 Task: Reply to email with the signature Anna Garcia with the subject 'Request for a meeting' from softage.1@softage.net with the message 'I would like to schedule a call to discuss the progress of the new product development.'
Action: Mouse moved to (797, 204)
Screenshot: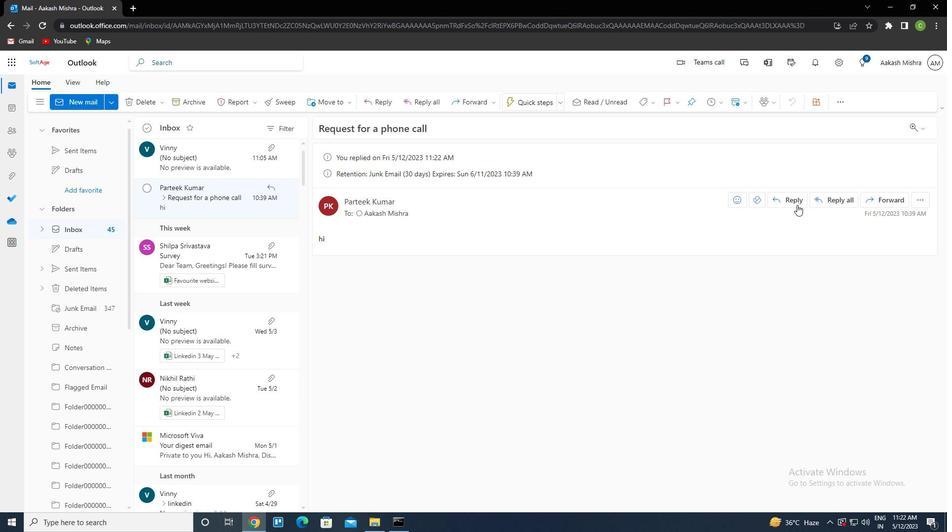 
Action: Mouse pressed left at (797, 204)
Screenshot: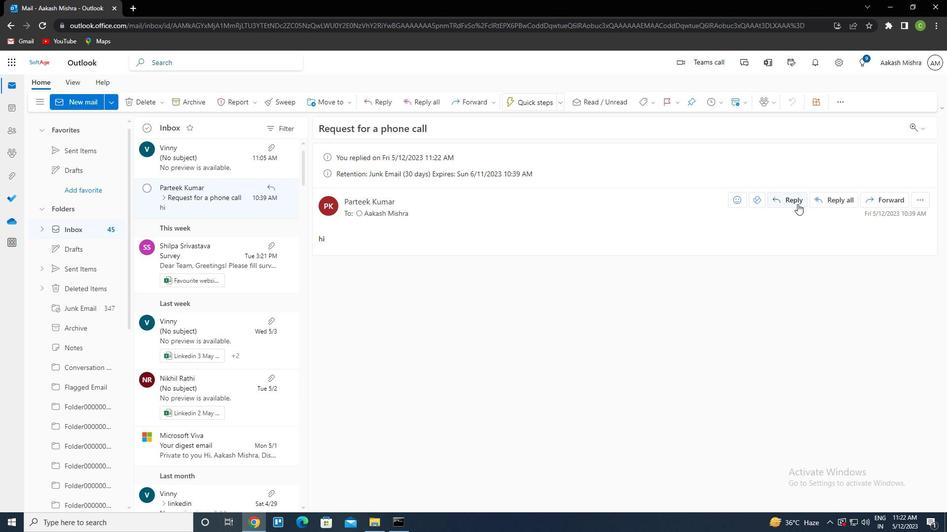 
Action: Mouse moved to (634, 98)
Screenshot: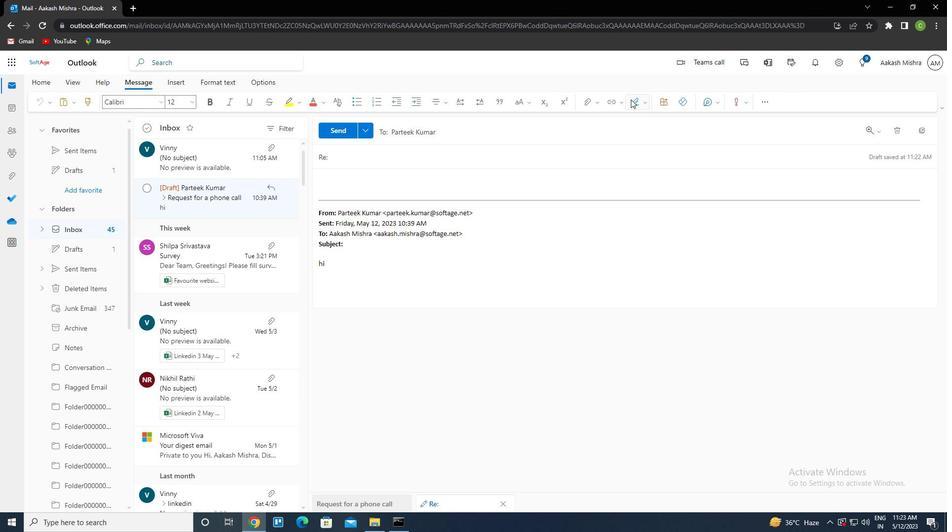 
Action: Mouse pressed left at (634, 98)
Screenshot: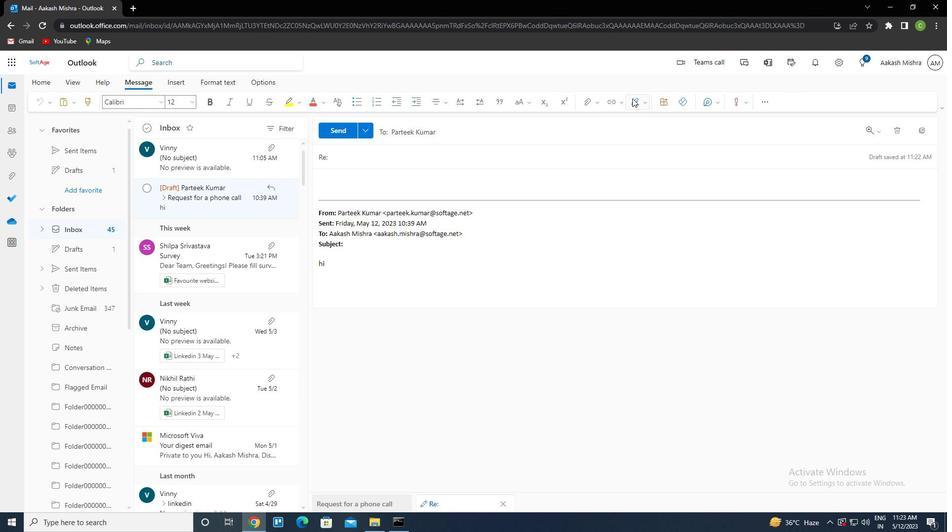
Action: Mouse moved to (609, 320)
Screenshot: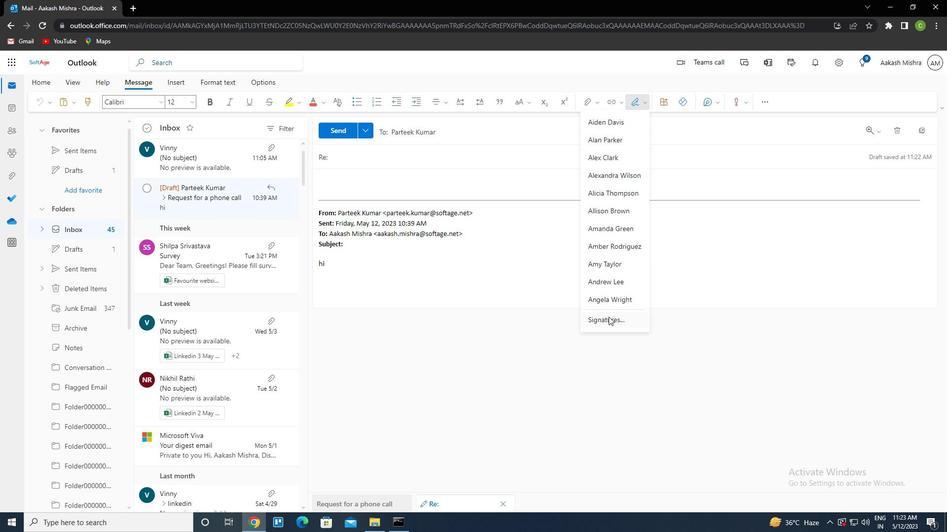 
Action: Mouse pressed left at (609, 320)
Screenshot: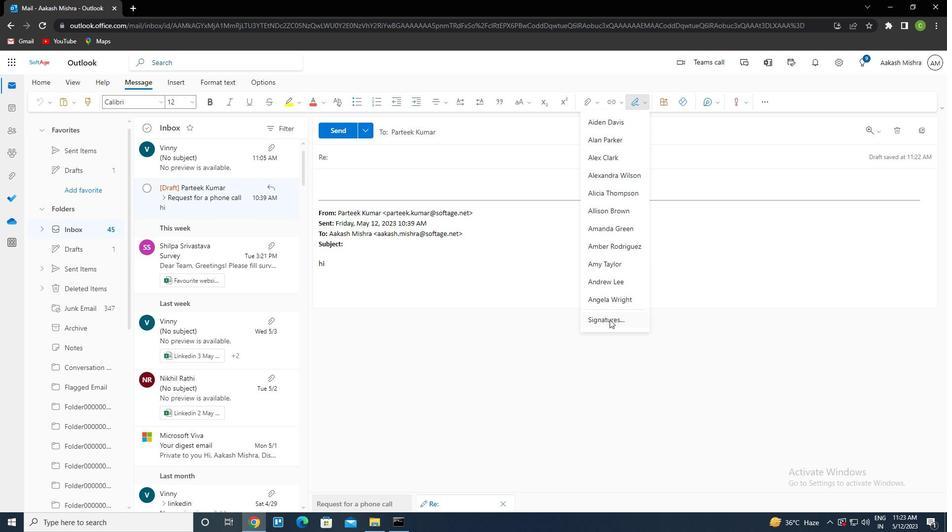 
Action: Mouse moved to (447, 180)
Screenshot: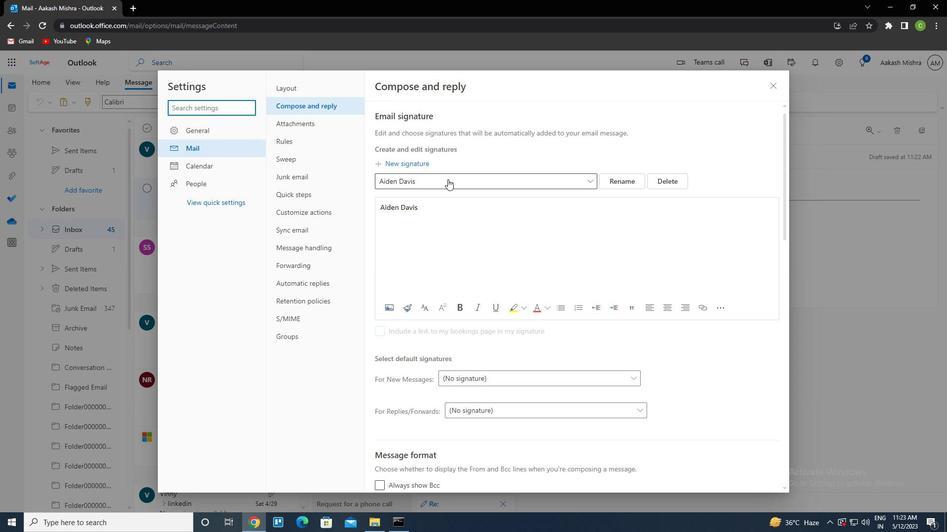 
Action: Mouse pressed left at (447, 180)
Screenshot: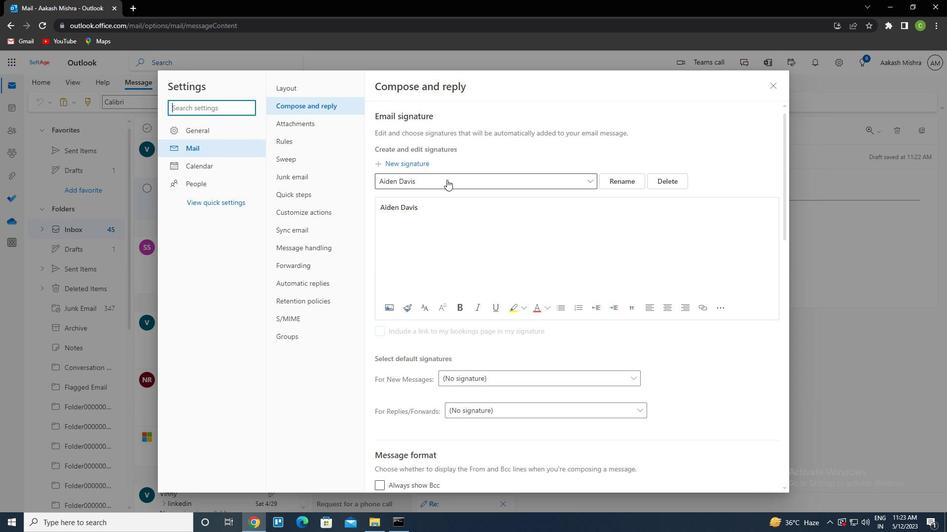 
Action: Mouse moved to (432, 178)
Screenshot: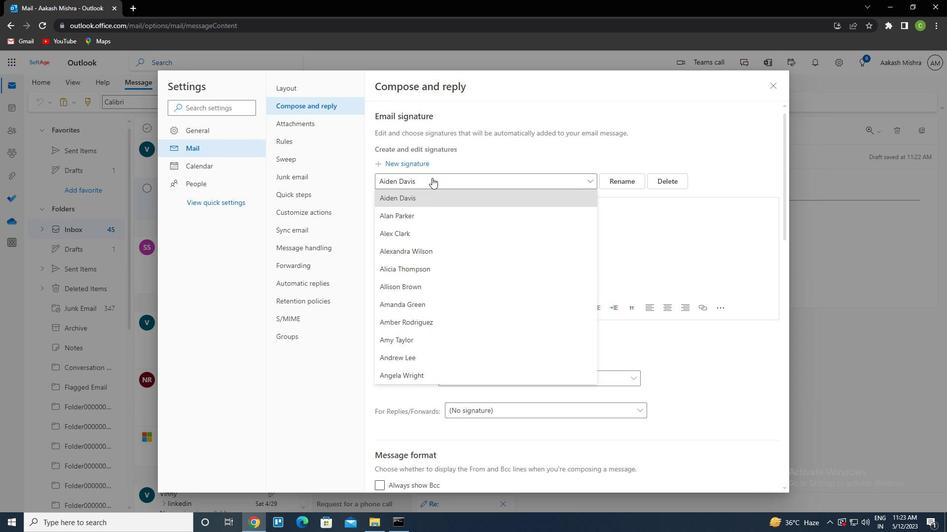 
Action: Mouse pressed left at (432, 178)
Screenshot: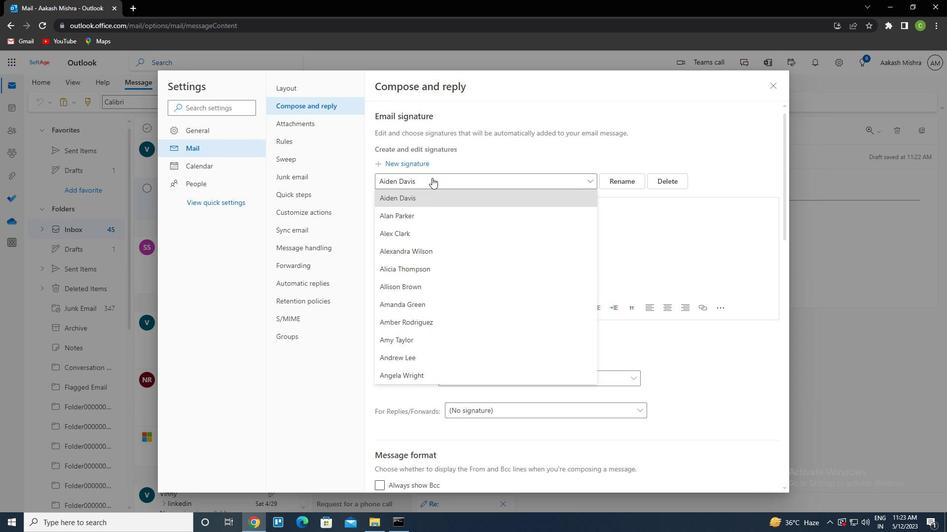 
Action: Mouse moved to (426, 165)
Screenshot: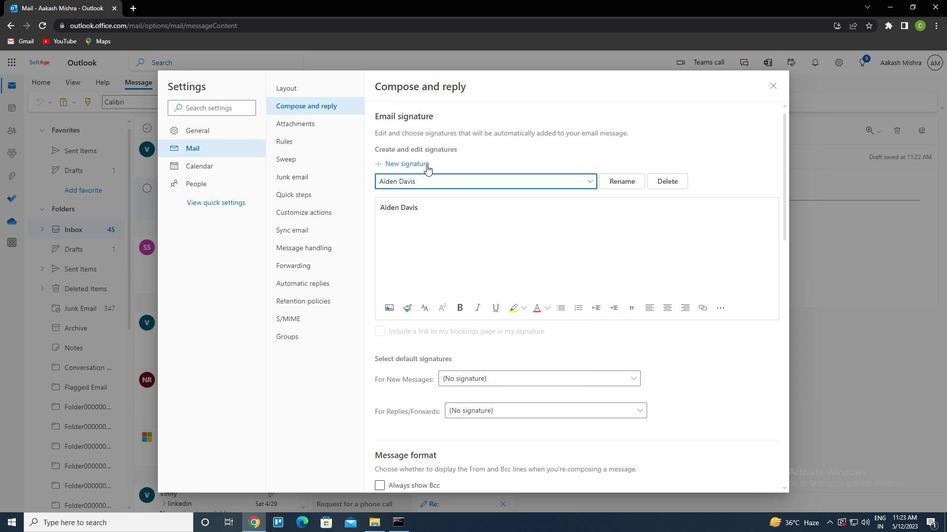 
Action: Mouse pressed left at (426, 165)
Screenshot: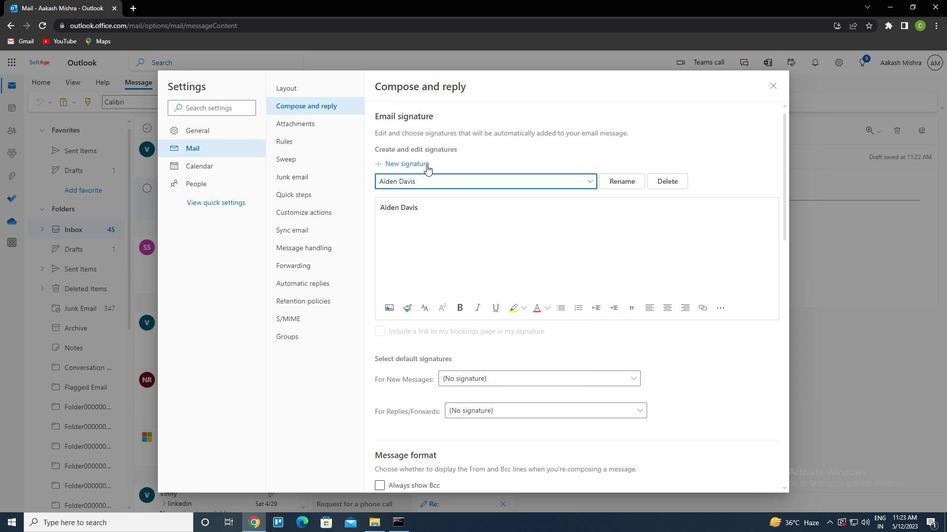 
Action: Mouse moved to (435, 184)
Screenshot: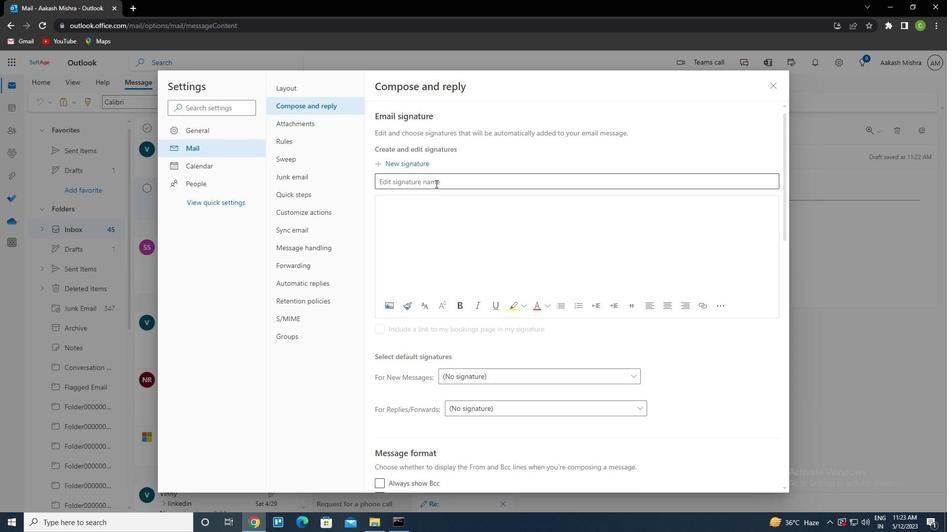 
Action: Mouse pressed left at (435, 184)
Screenshot: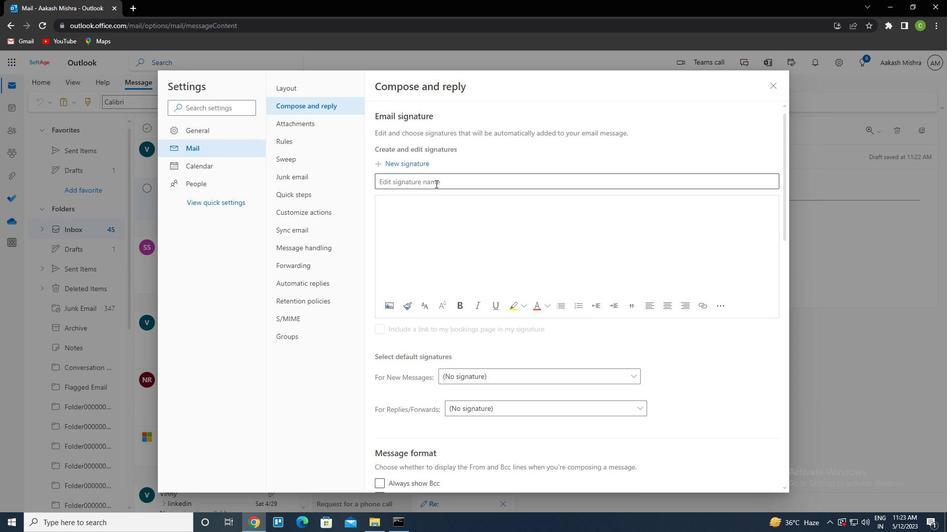 
Action: Key pressed <Key.caps_lock>a<Key.caps_lock>nna<Key.space><Key.caps_lock>g<Key.caps_lock>arcia
Screenshot: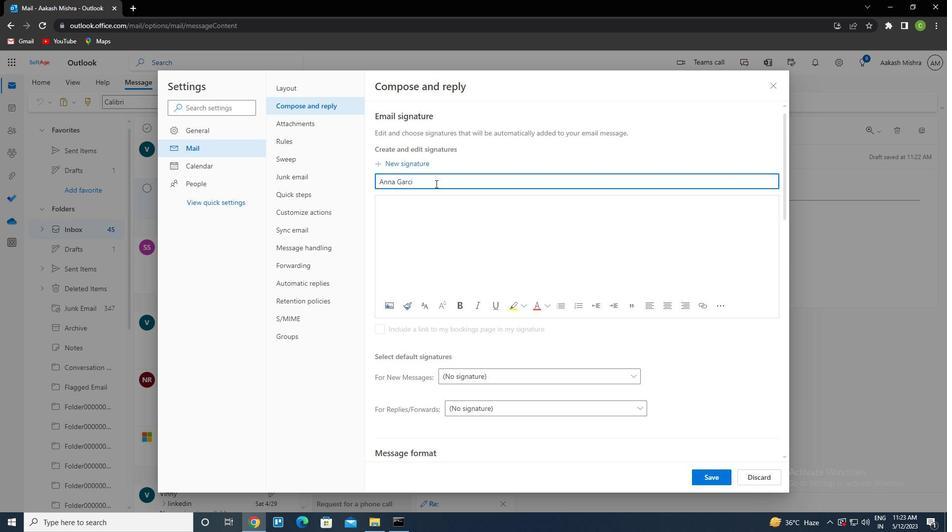 
Action: Mouse moved to (418, 209)
Screenshot: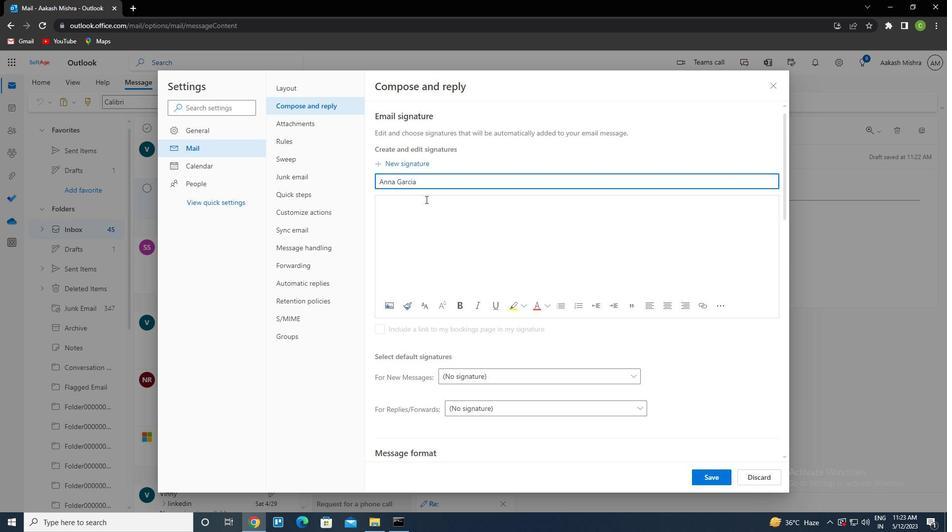 
Action: Mouse pressed left at (418, 209)
Screenshot: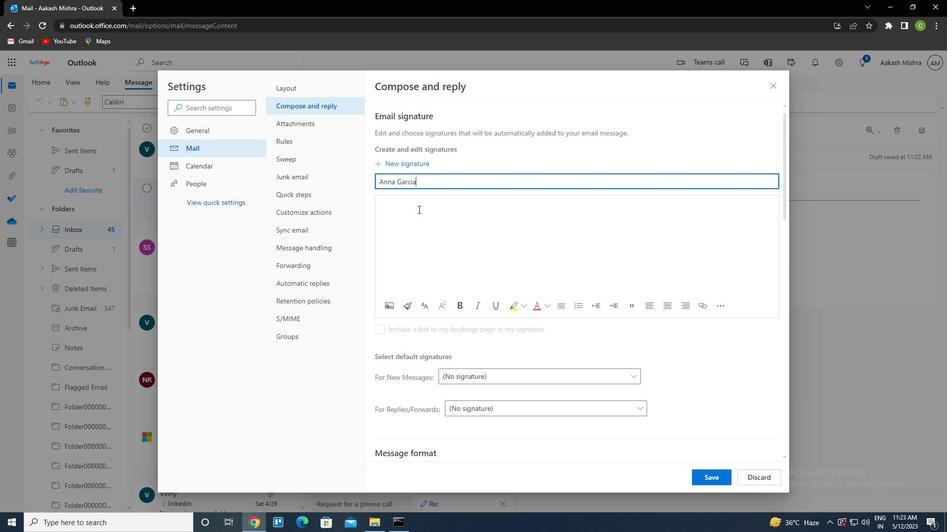 
Action: Key pressed <Key.caps_lock>a<Key.caps_lock>nna<Key.space><Key.caps_lock>g<Key.caps_lock>racia
Screenshot: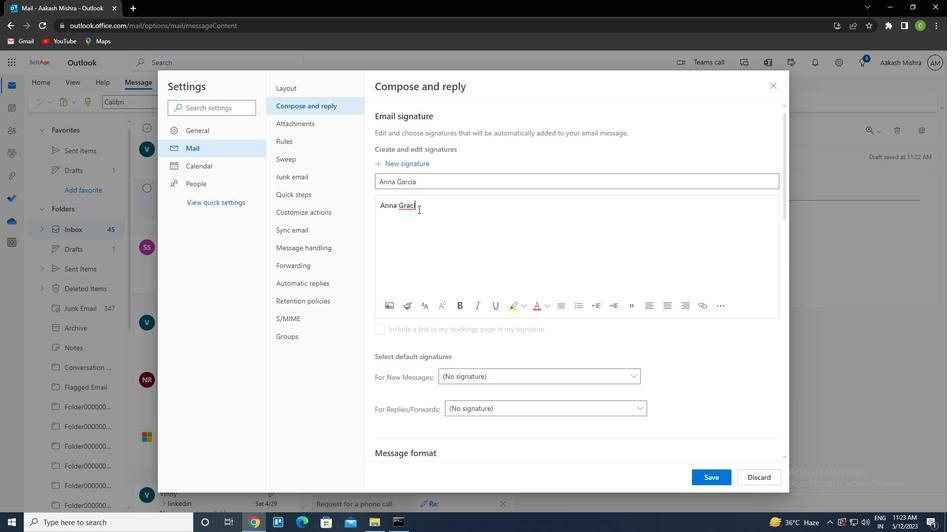 
Action: Mouse moved to (716, 483)
Screenshot: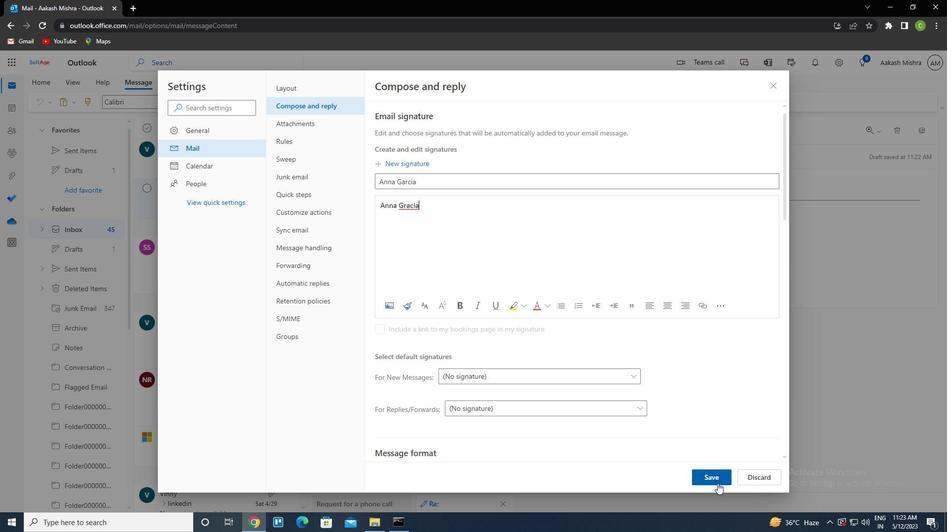 
Action: Mouse pressed left at (716, 483)
Screenshot: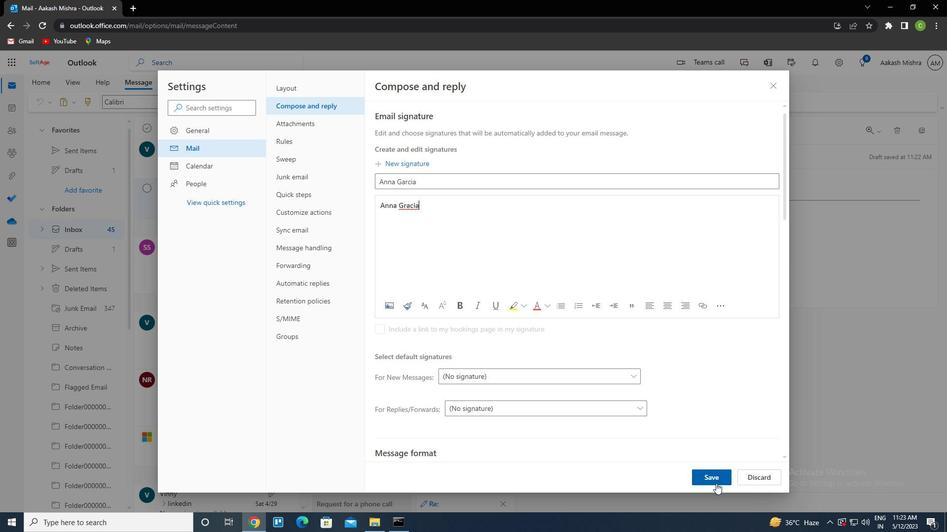 
Action: Mouse moved to (776, 83)
Screenshot: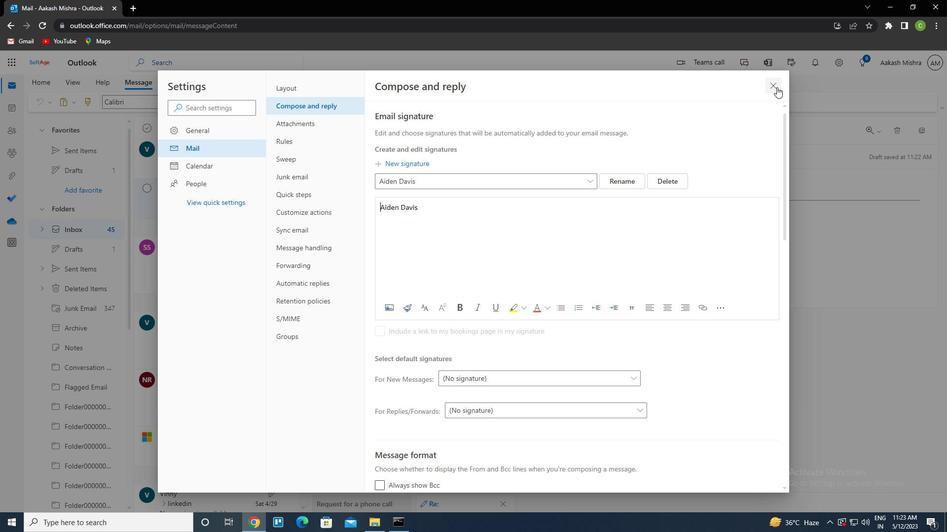 
Action: Mouse pressed left at (776, 83)
Screenshot: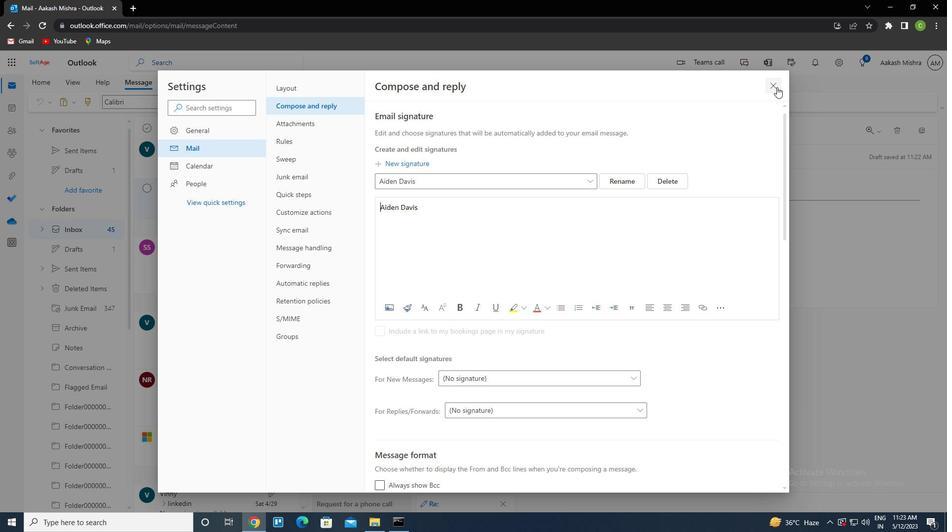 
Action: Mouse moved to (639, 103)
Screenshot: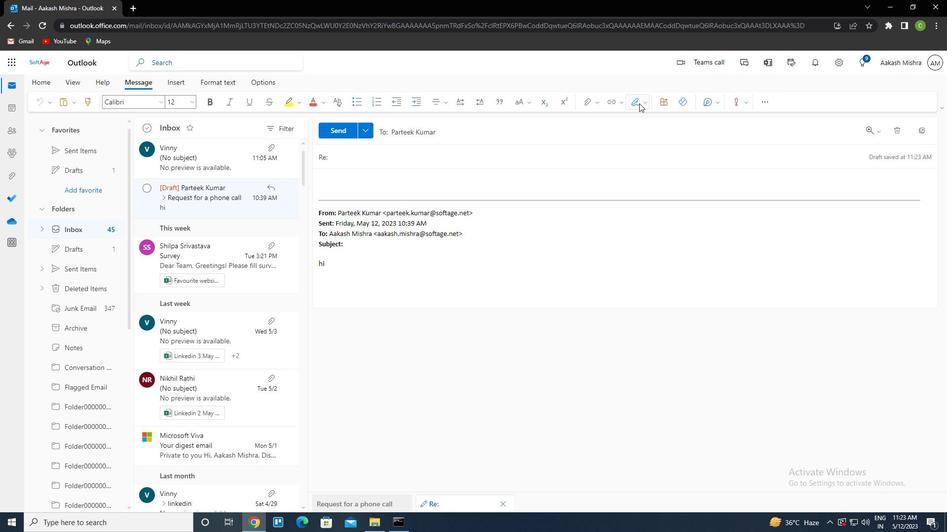 
Action: Mouse pressed left at (639, 103)
Screenshot: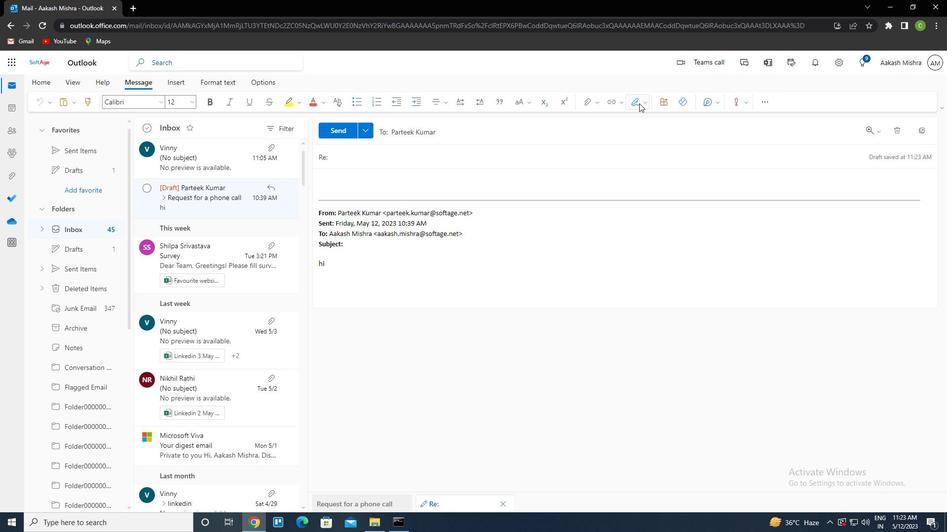 
Action: Mouse moved to (613, 322)
Screenshot: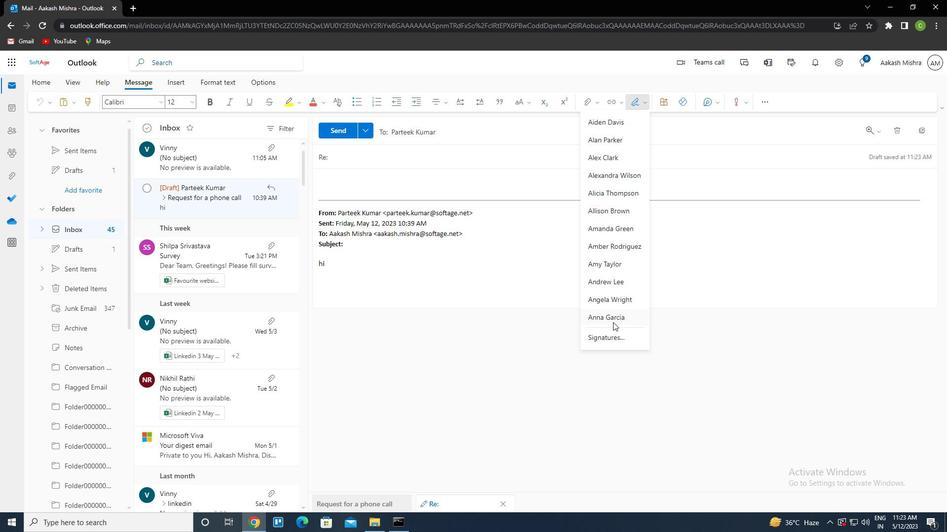
Action: Mouse pressed left at (613, 322)
Screenshot: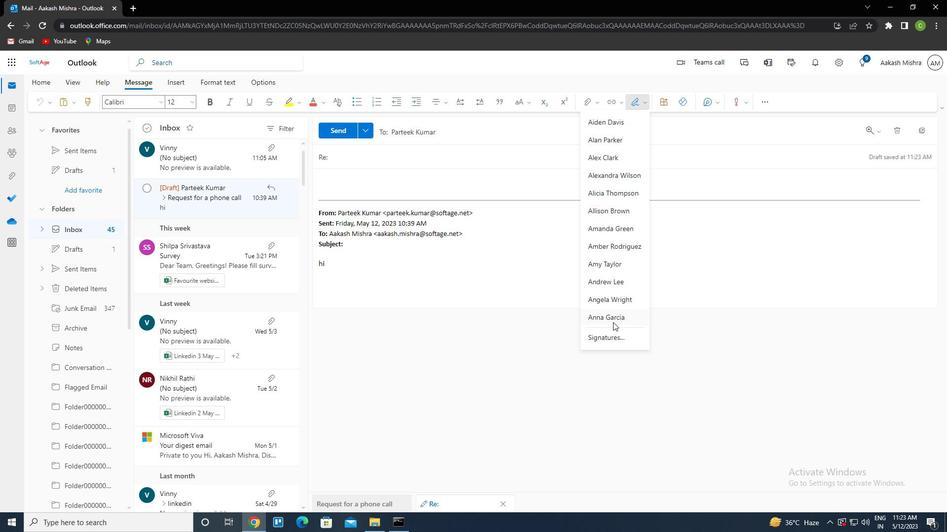 
Action: Mouse moved to (353, 155)
Screenshot: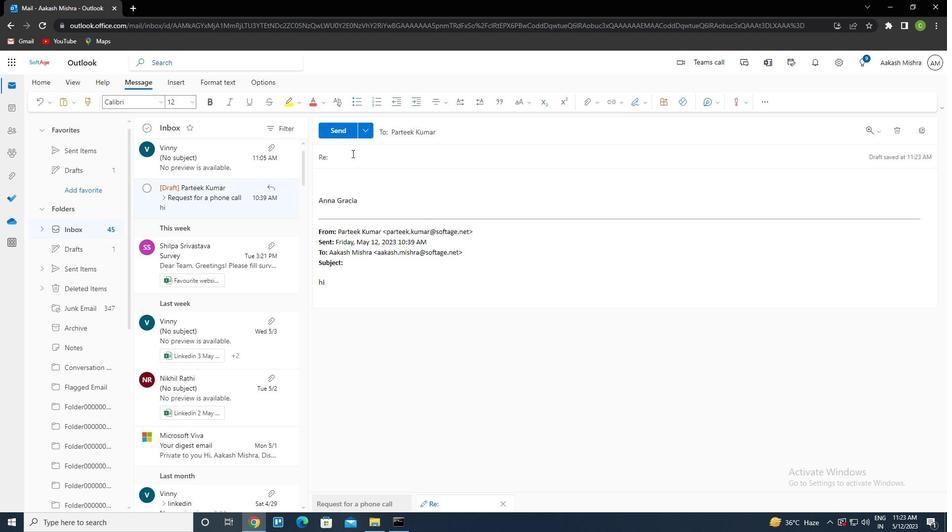 
Action: Mouse pressed left at (353, 155)
Screenshot: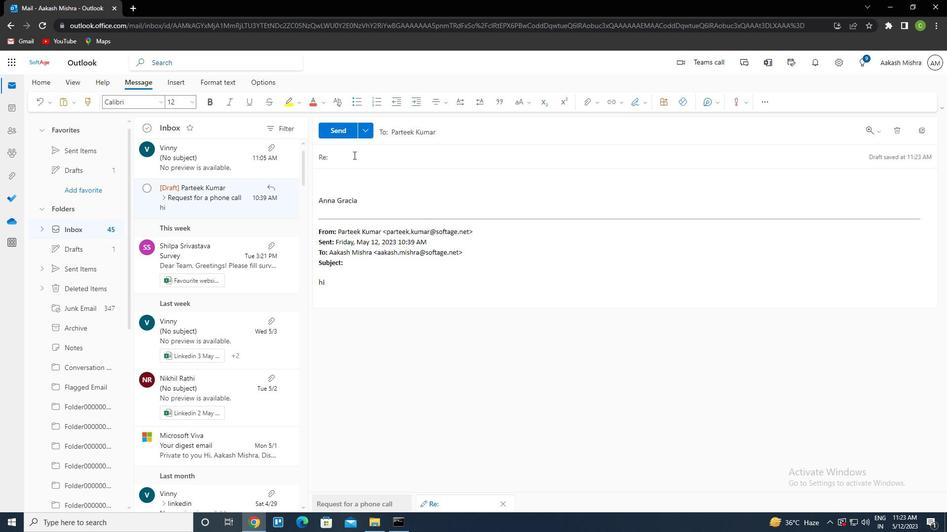 
Action: Key pressed <Key.caps_lock>r<Key.caps_lock>equest<Key.space>for<Key.space>the<Key.space>meeting
Screenshot: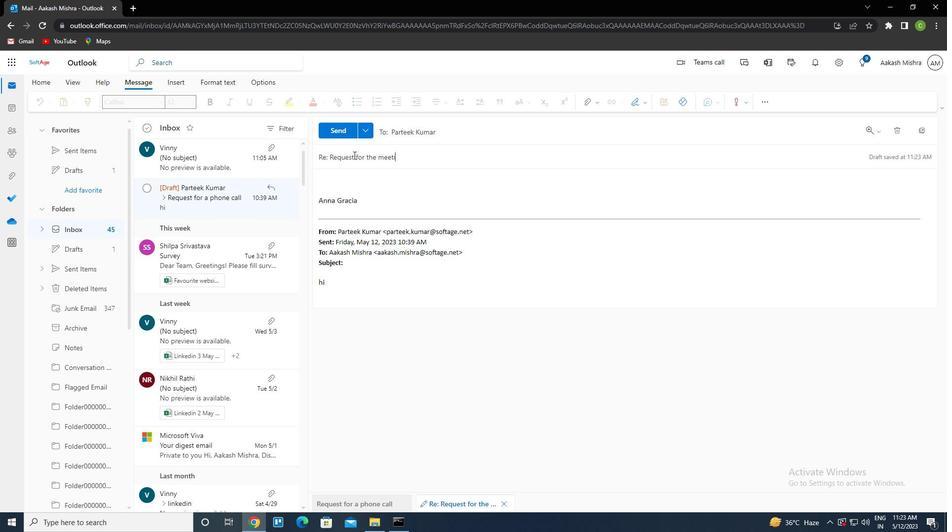 
Action: Mouse moved to (338, 182)
Screenshot: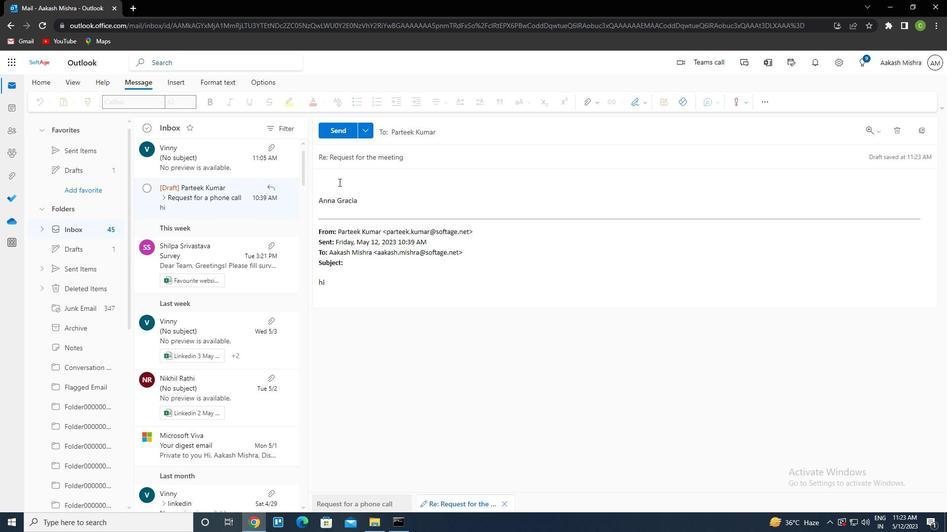 
Action: Mouse pressed left at (338, 182)
Screenshot: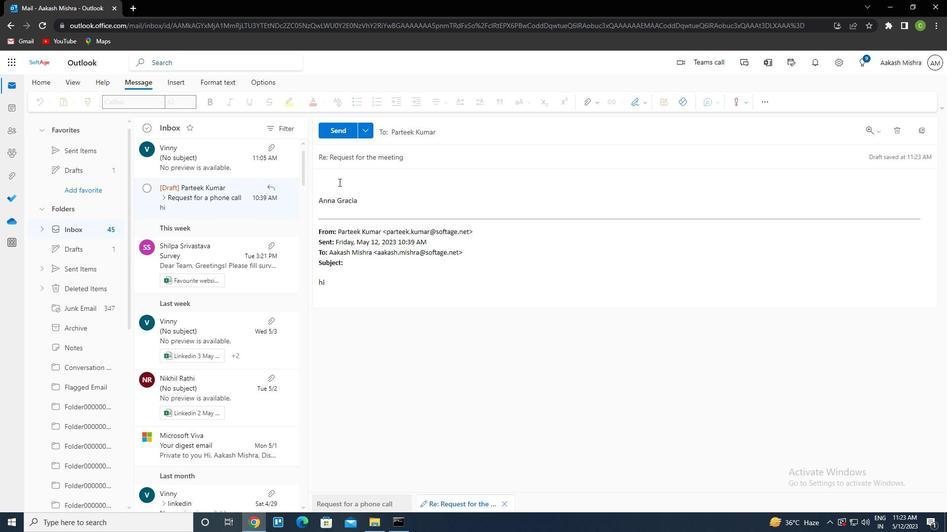 
Action: Key pressed <Key.caps_lock>i<Key.caps_lock><Key.space>would<Key.space>like<Key.space>to<Key.space>schedule<Key.space>a<Key.space>call<Key.space>to<Key.space>discuss<Key.space>the<Key.space>progress<Key.space>of<Key.space>the<Key.space>new<Key.space>product<Key.space>development
Screenshot: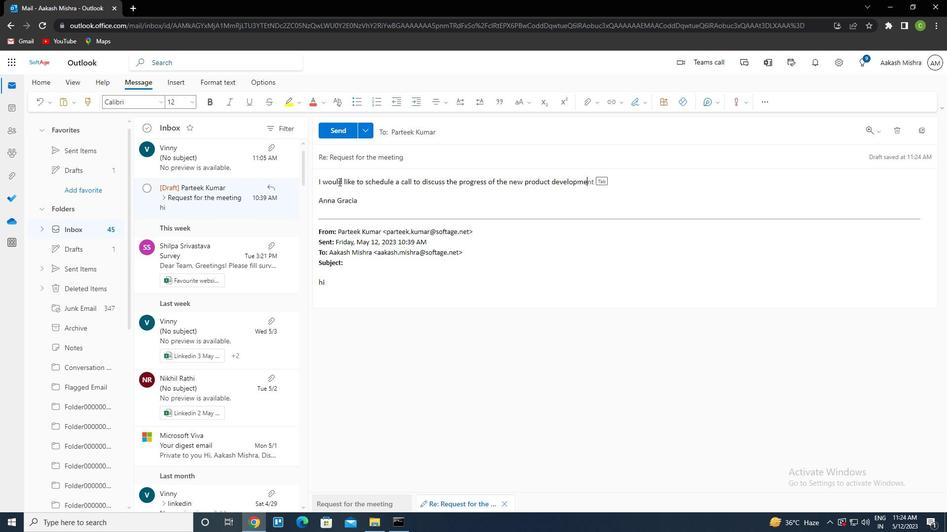 
Action: Mouse moved to (341, 134)
Screenshot: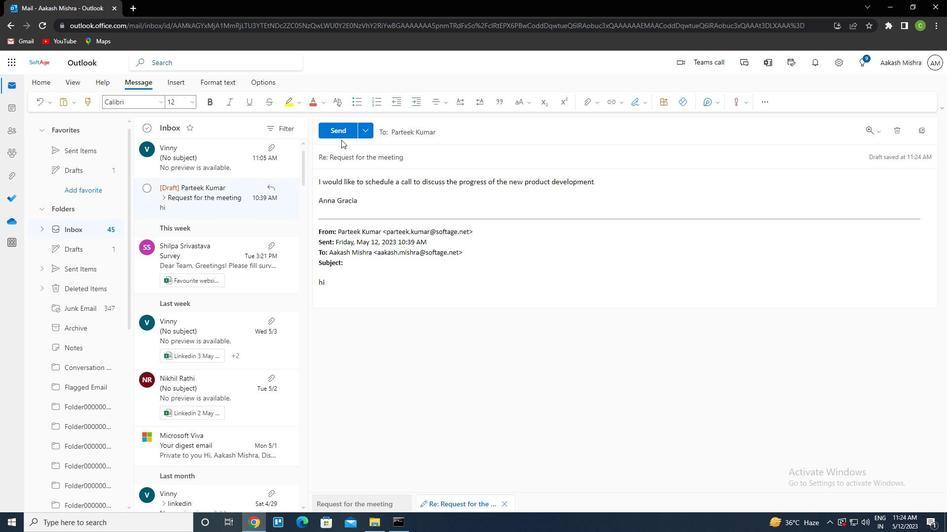 
Action: Mouse pressed left at (341, 134)
Screenshot: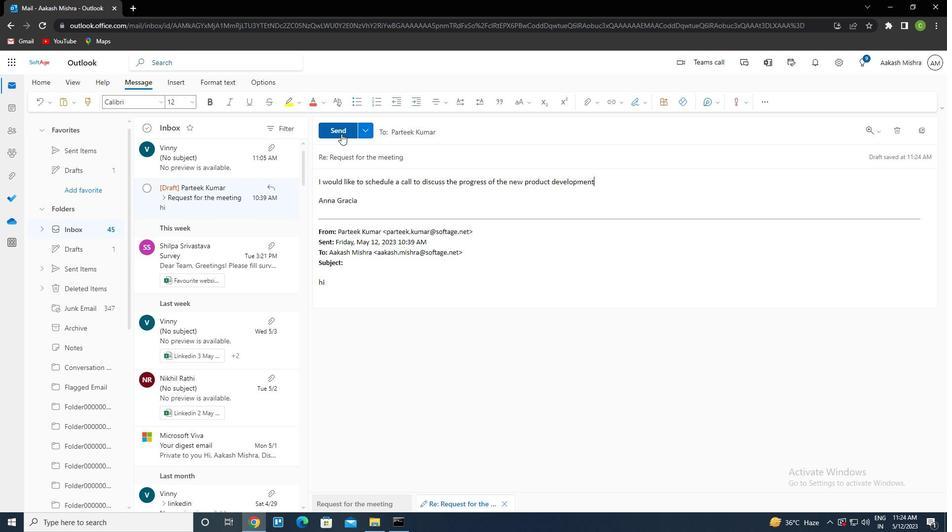 
Action: Mouse moved to (469, 322)
Screenshot: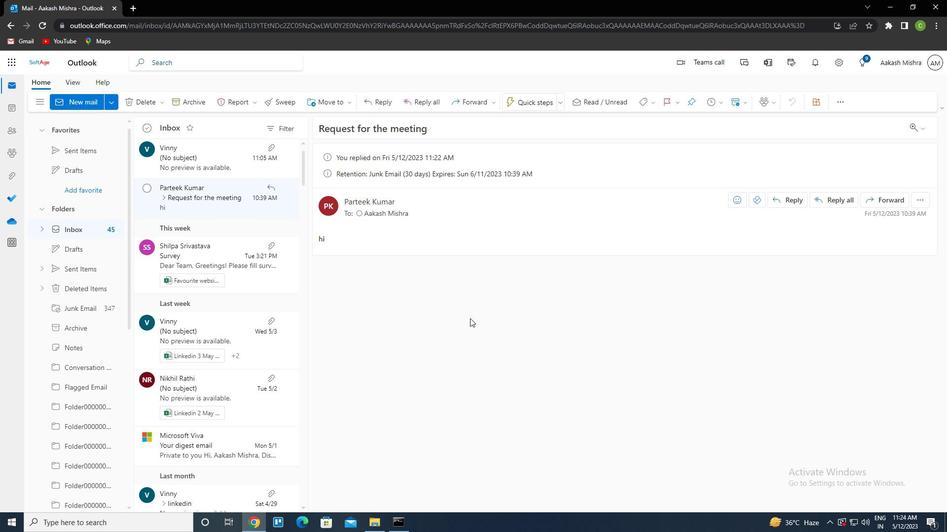 
